 Task: Change background image.
Action: Mouse moved to (351, 94)
Screenshot: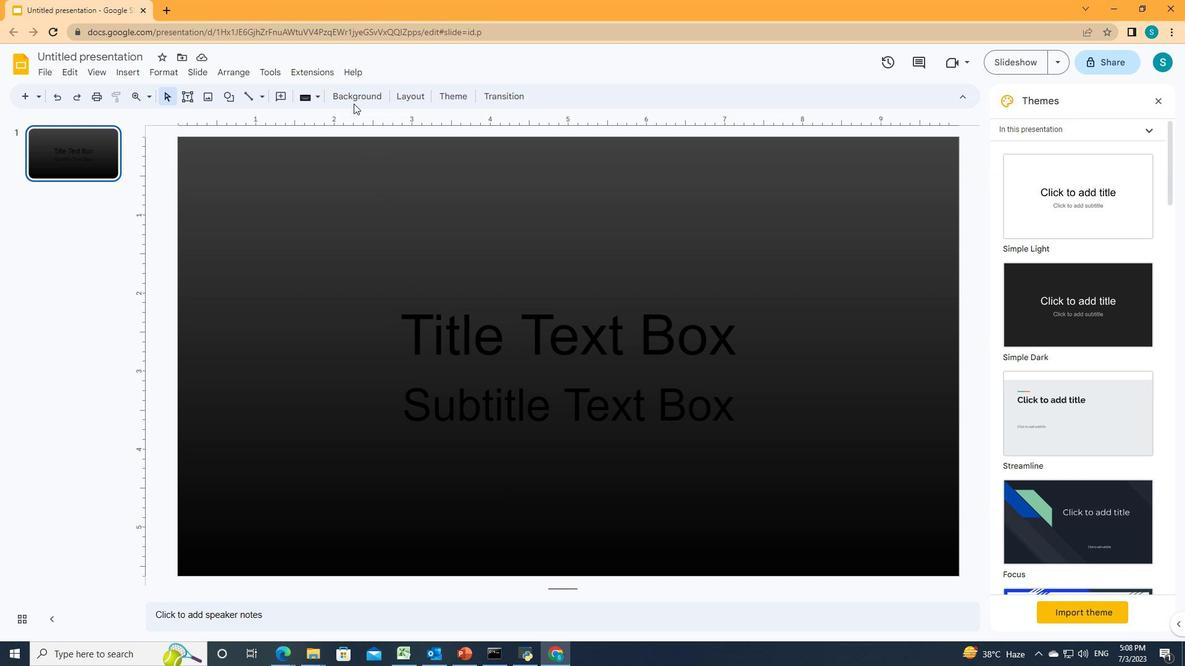 
Action: Mouse pressed left at (351, 94)
Screenshot: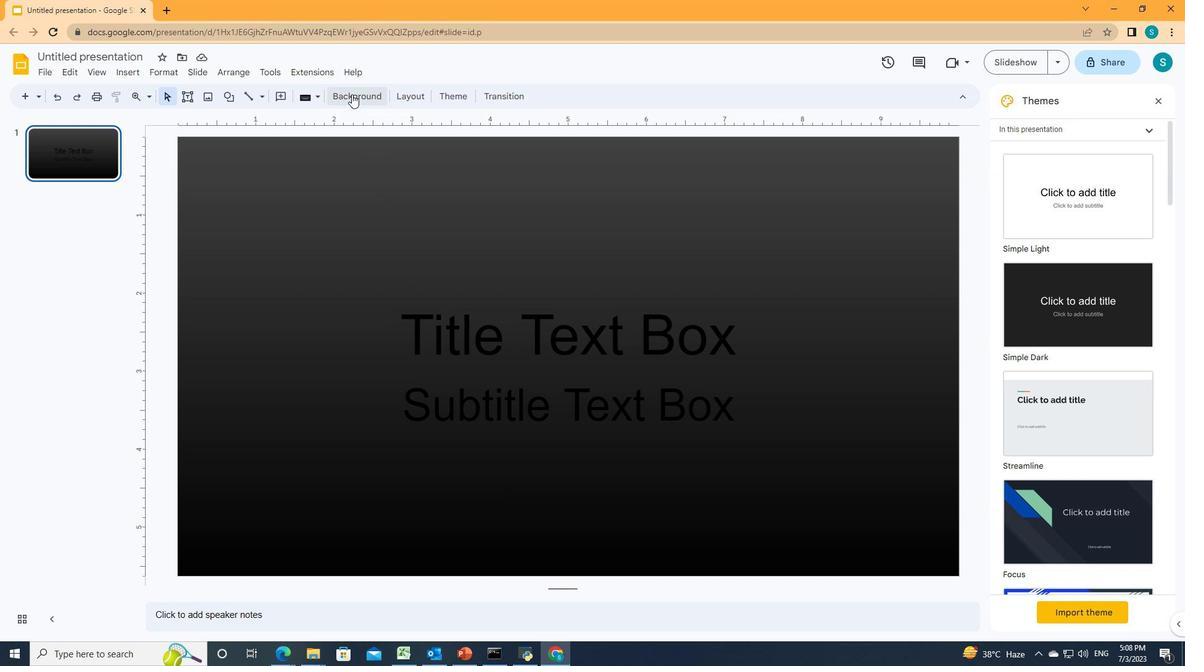 
Action: Mouse moved to (634, 343)
Screenshot: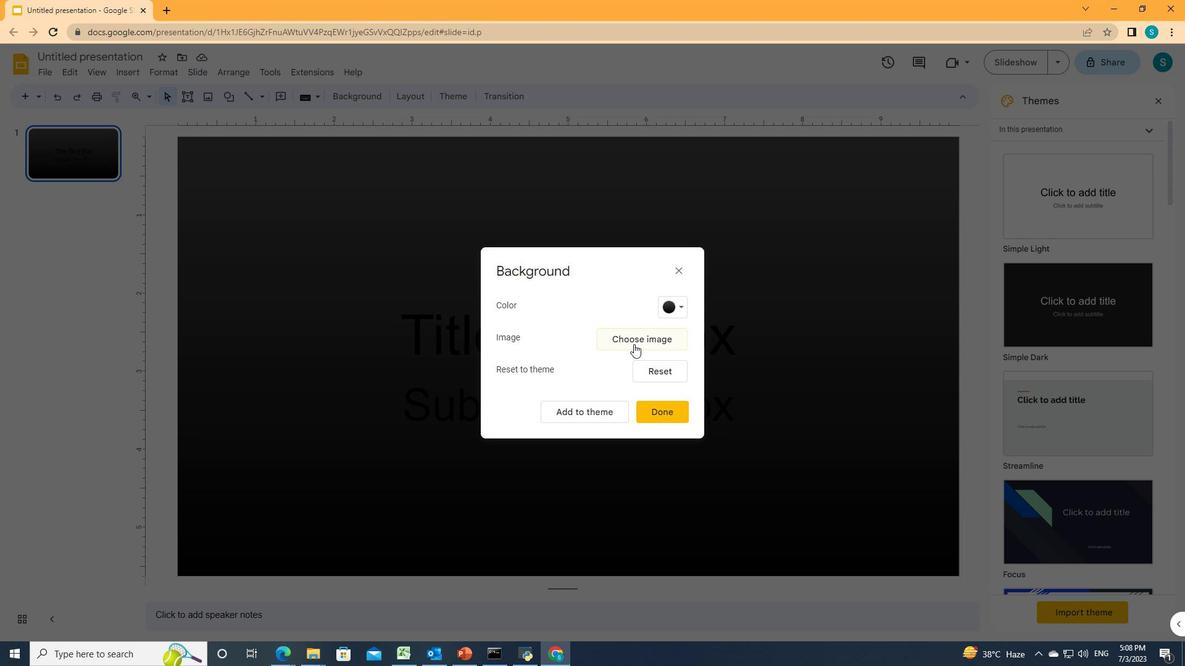 
Action: Mouse pressed left at (634, 343)
Screenshot: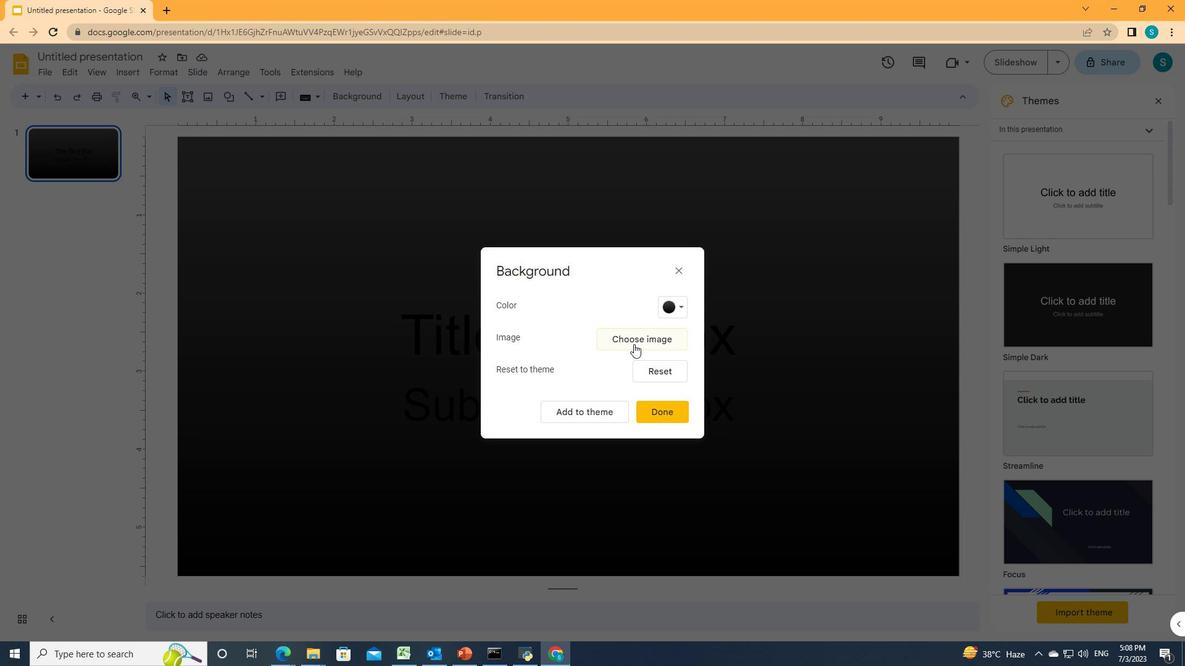 
Action: Mouse moved to (596, 415)
Screenshot: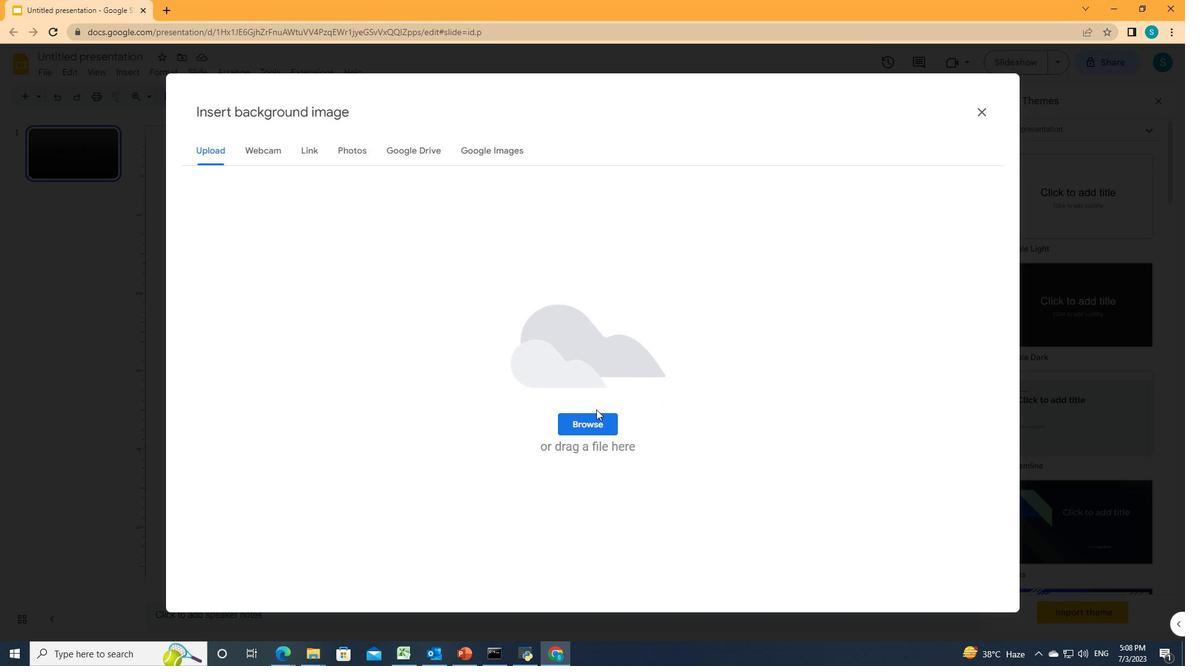 
Action: Mouse pressed left at (596, 415)
Screenshot: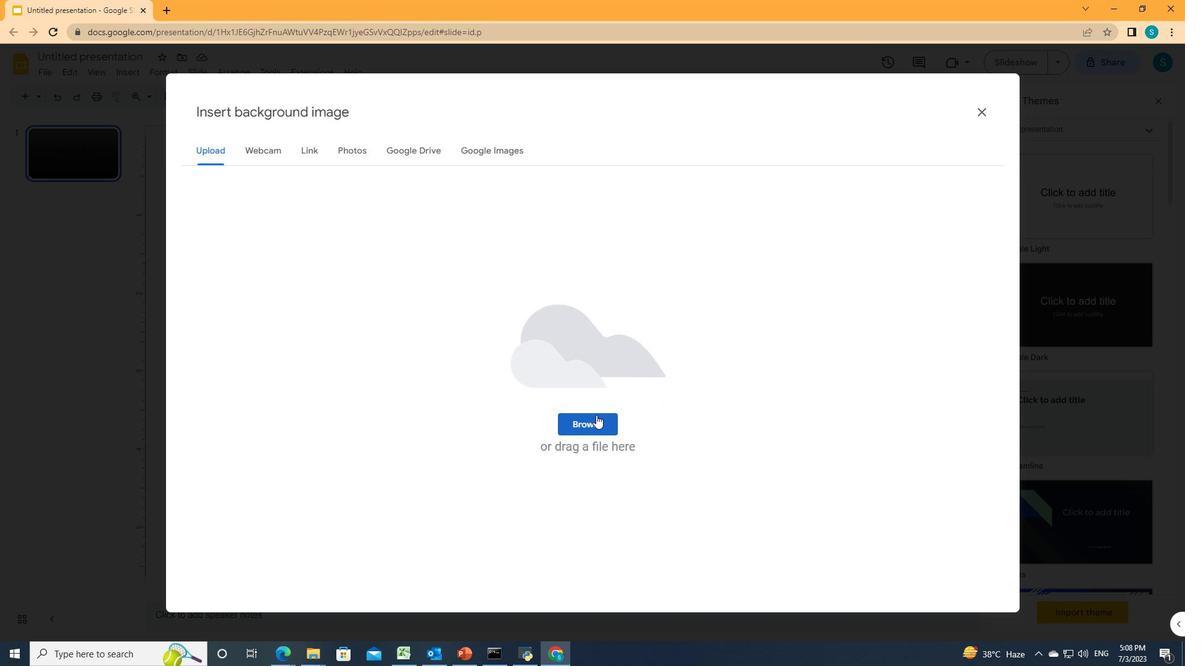 
Action: Mouse moved to (416, 280)
Screenshot: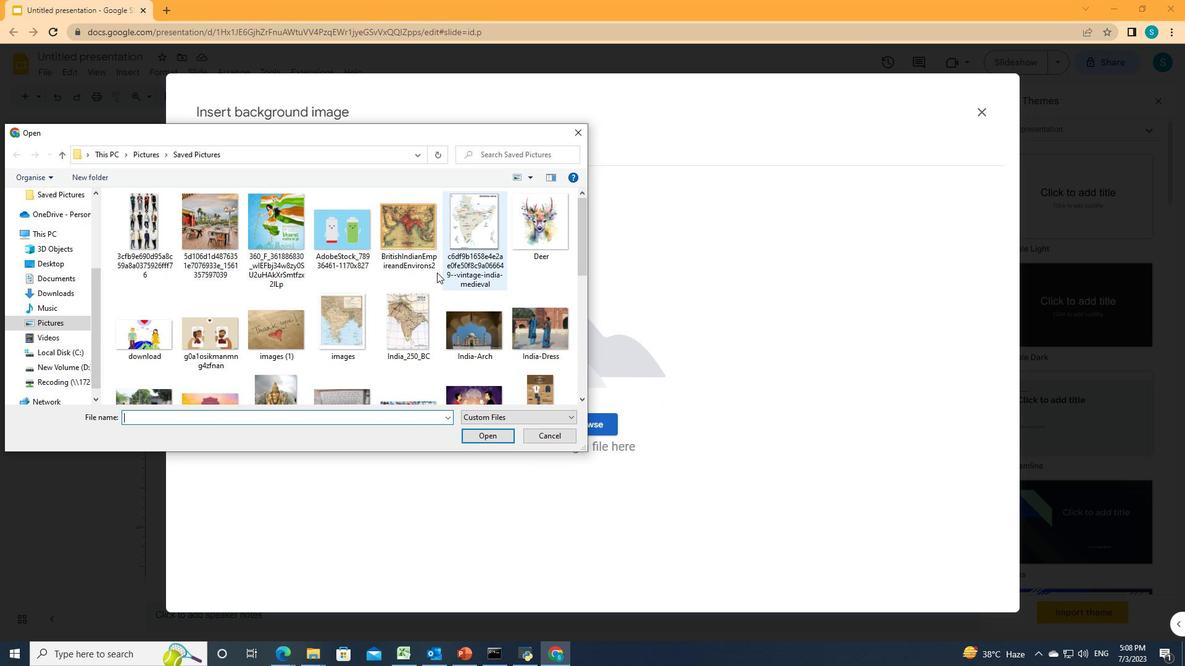 
Action: Mouse scrolled (416, 279) with delta (0, 0)
Screenshot: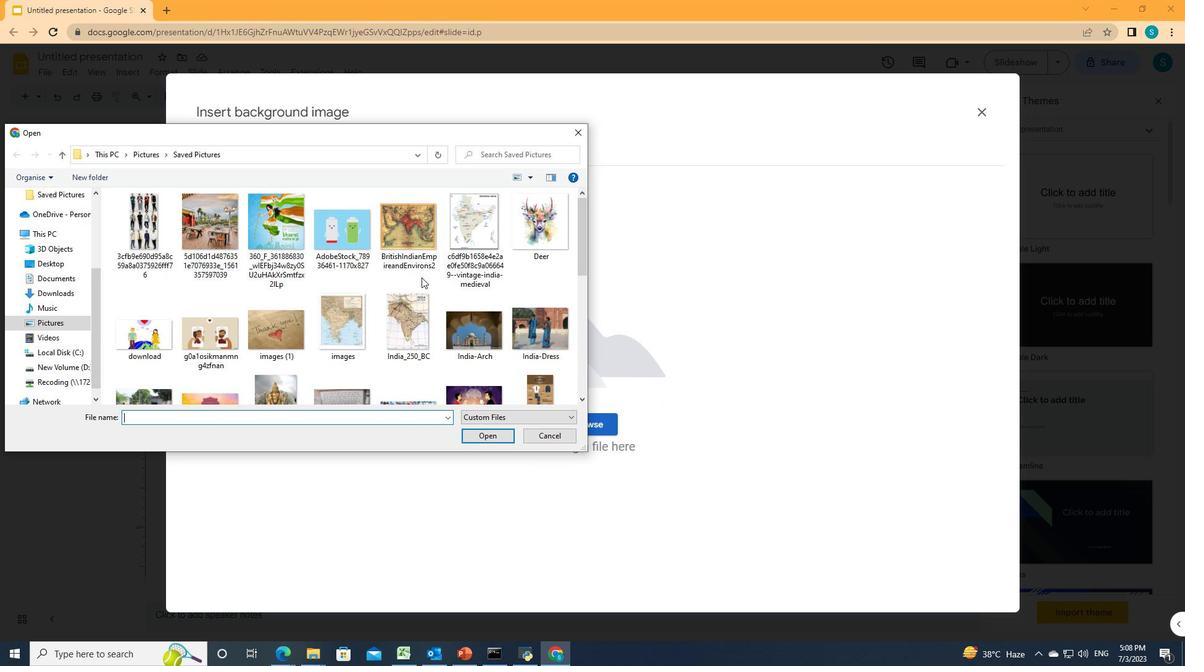 
Action: Mouse scrolled (416, 279) with delta (0, 0)
Screenshot: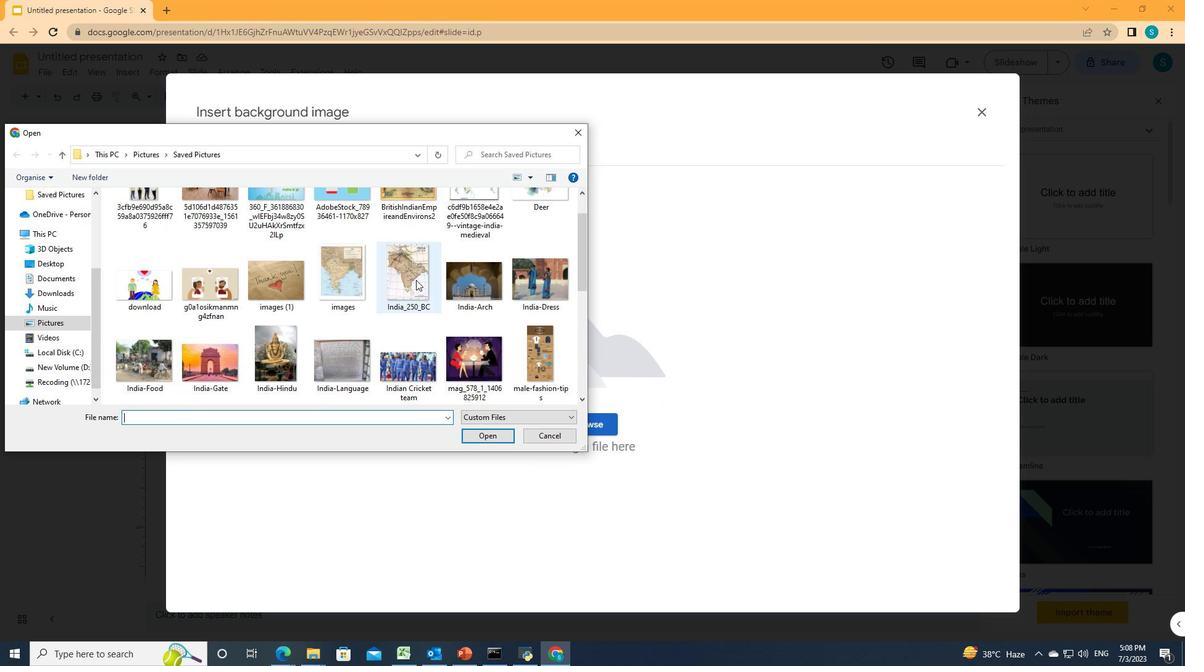 
Action: Mouse moved to (277, 347)
Screenshot: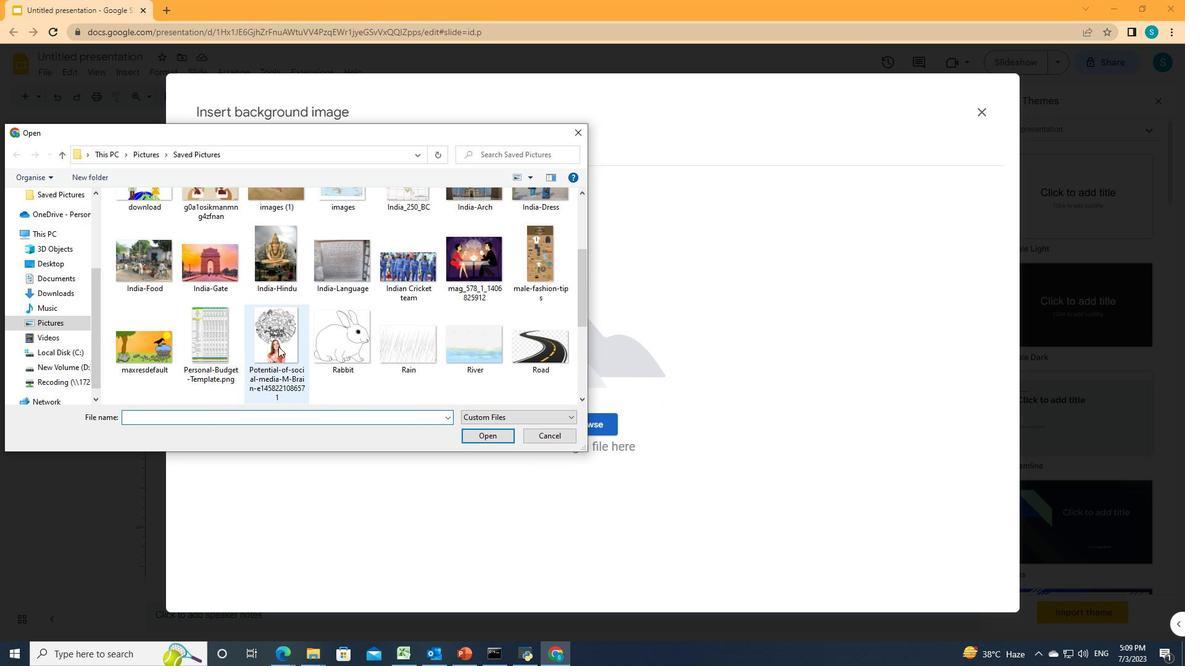 
Action: Mouse scrolled (277, 347) with delta (0, 0)
Screenshot: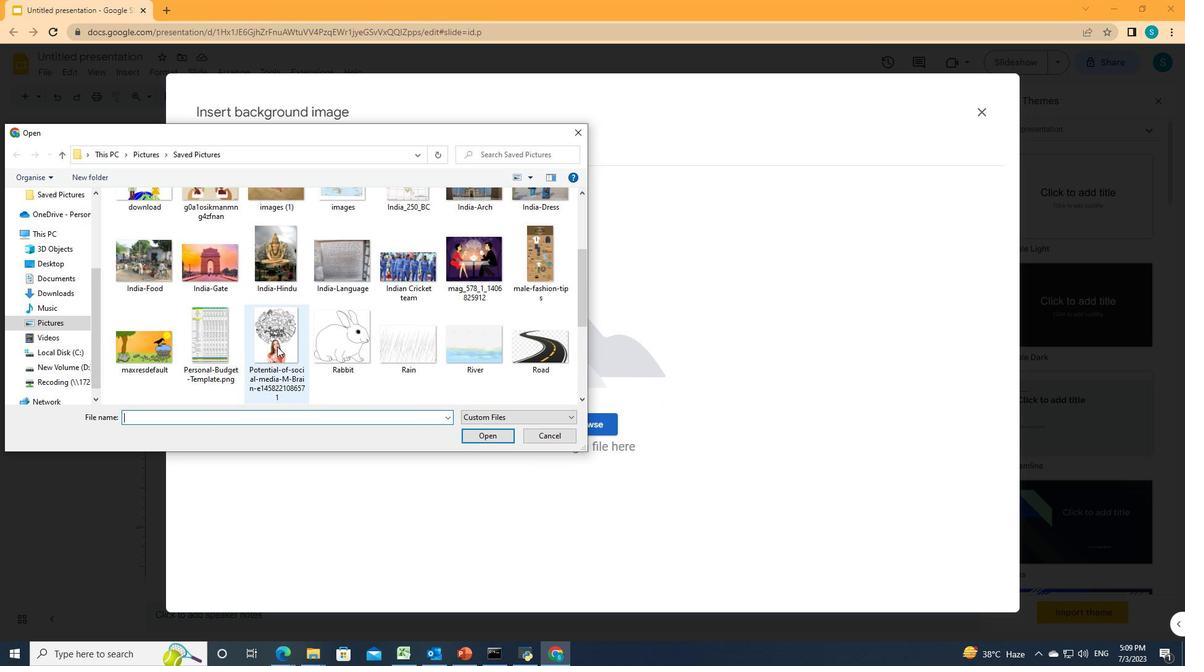 
Action: Mouse moved to (211, 319)
Screenshot: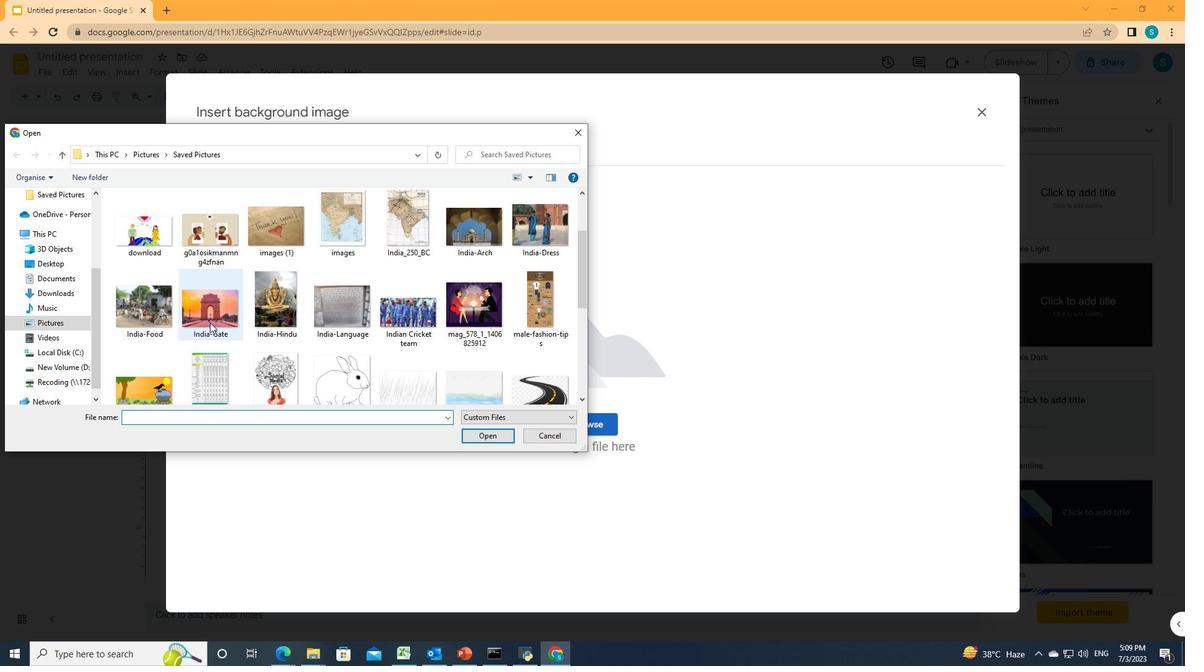 
Action: Mouse pressed left at (211, 319)
Screenshot: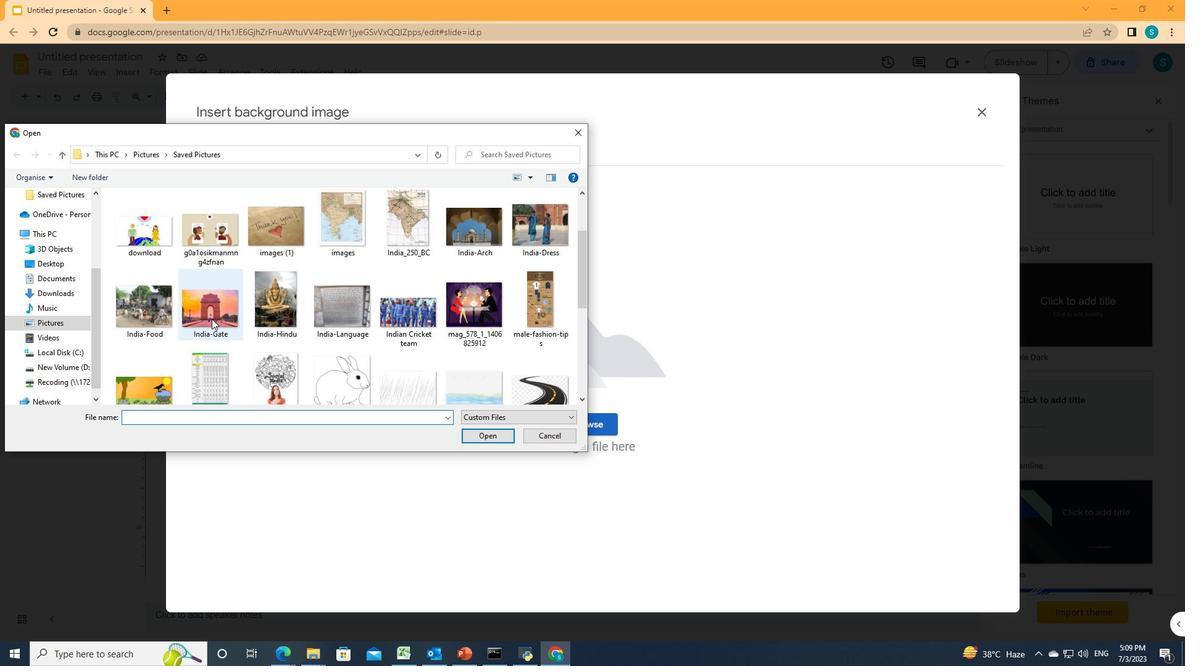 
Action: Mouse moved to (493, 433)
Screenshot: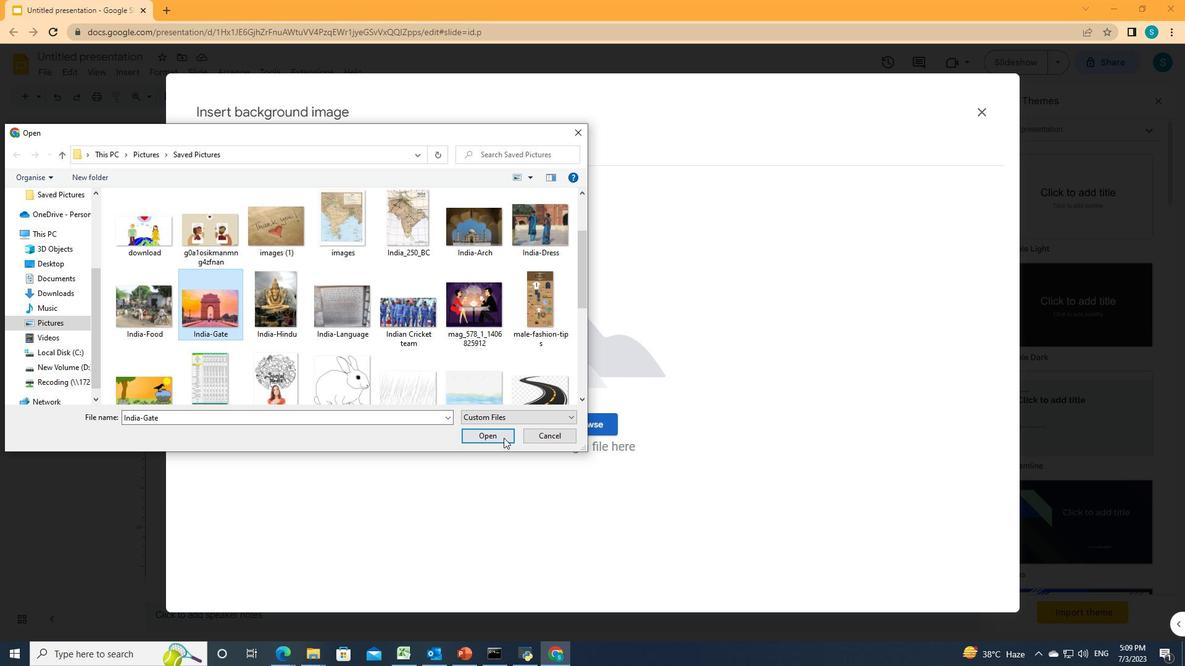 
Action: Mouse pressed left at (493, 433)
Screenshot: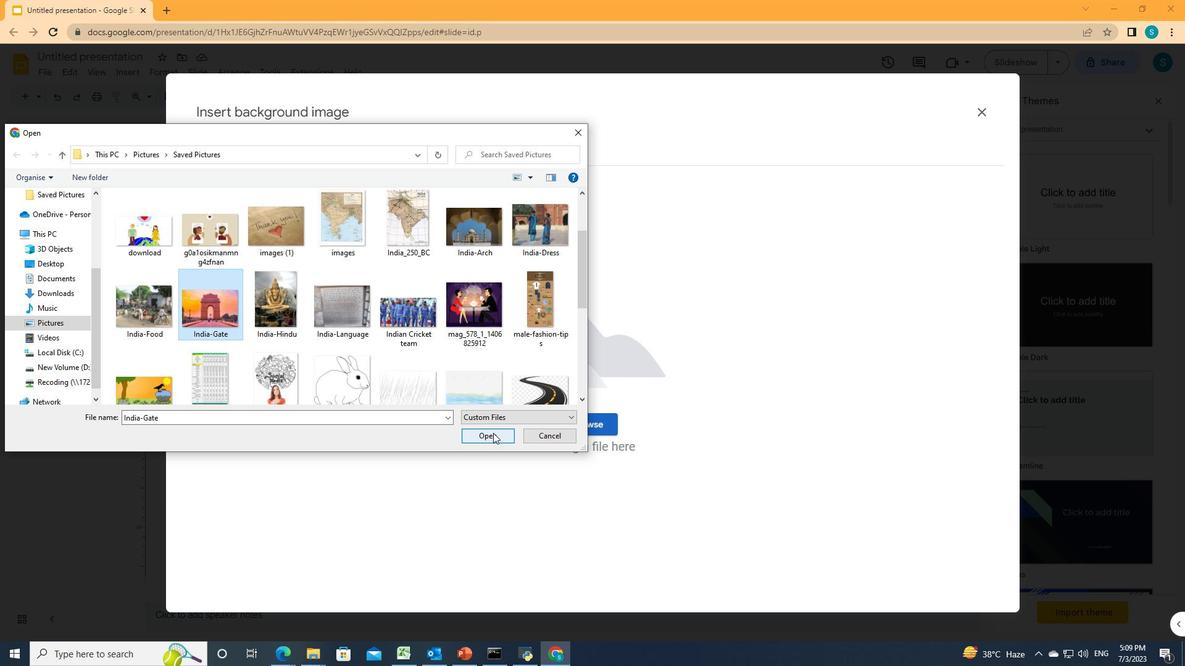
Action: Mouse moved to (660, 414)
Screenshot: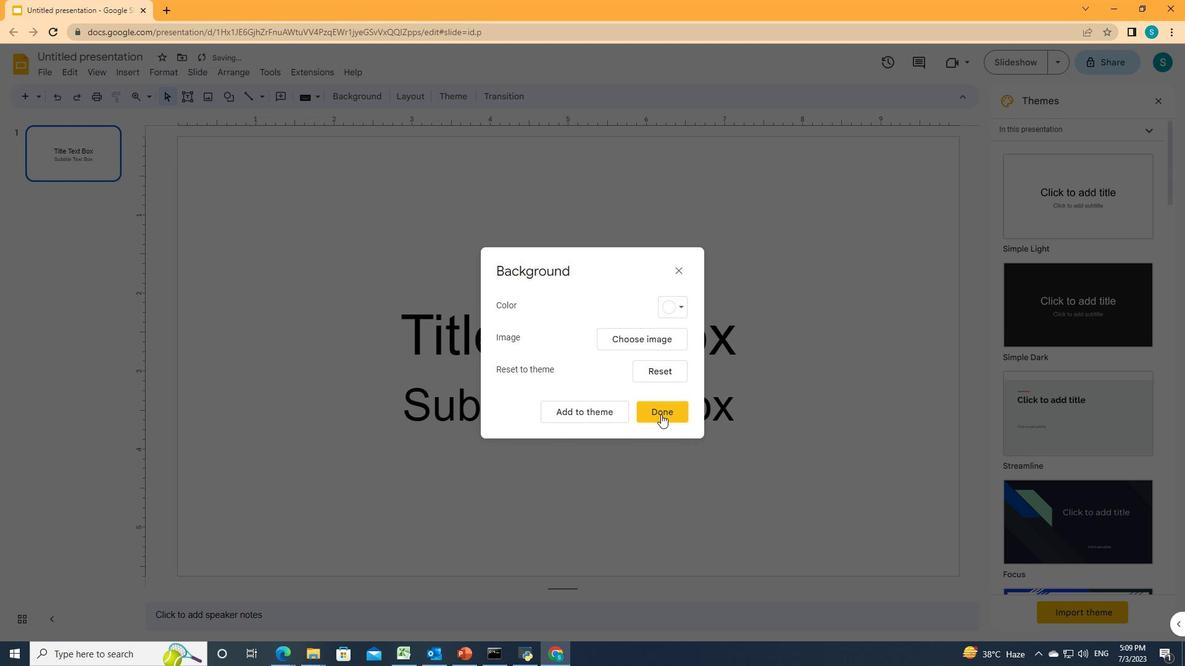 
Action: Mouse pressed left at (660, 414)
Screenshot: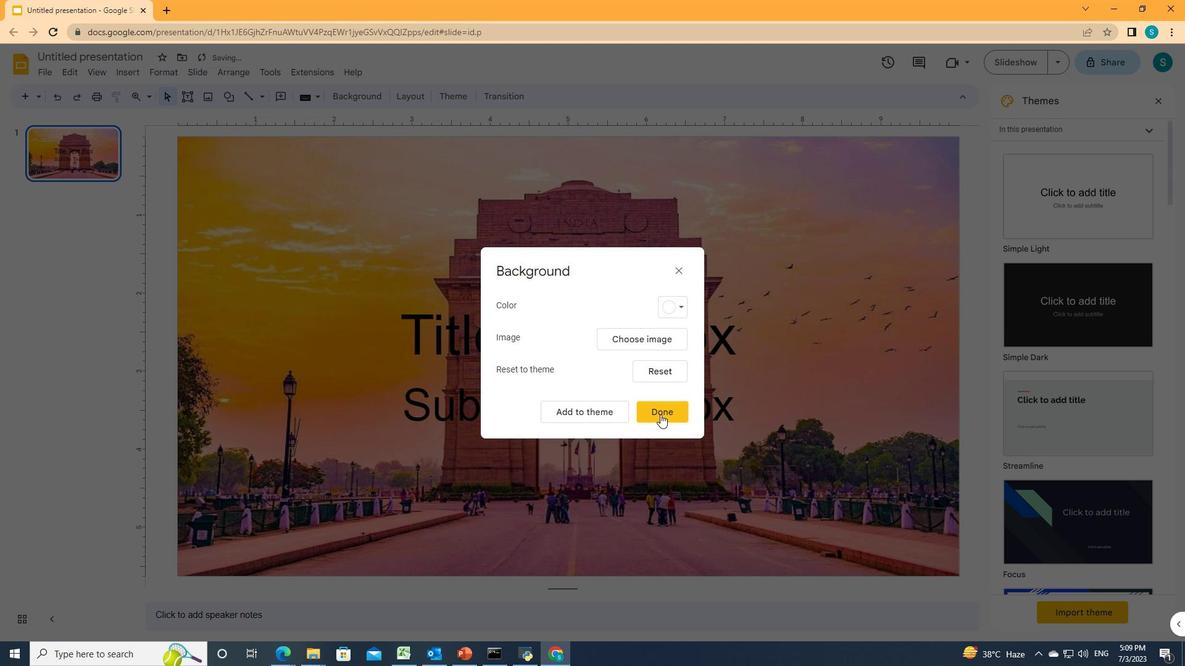 
Action: Mouse moved to (656, 414)
Screenshot: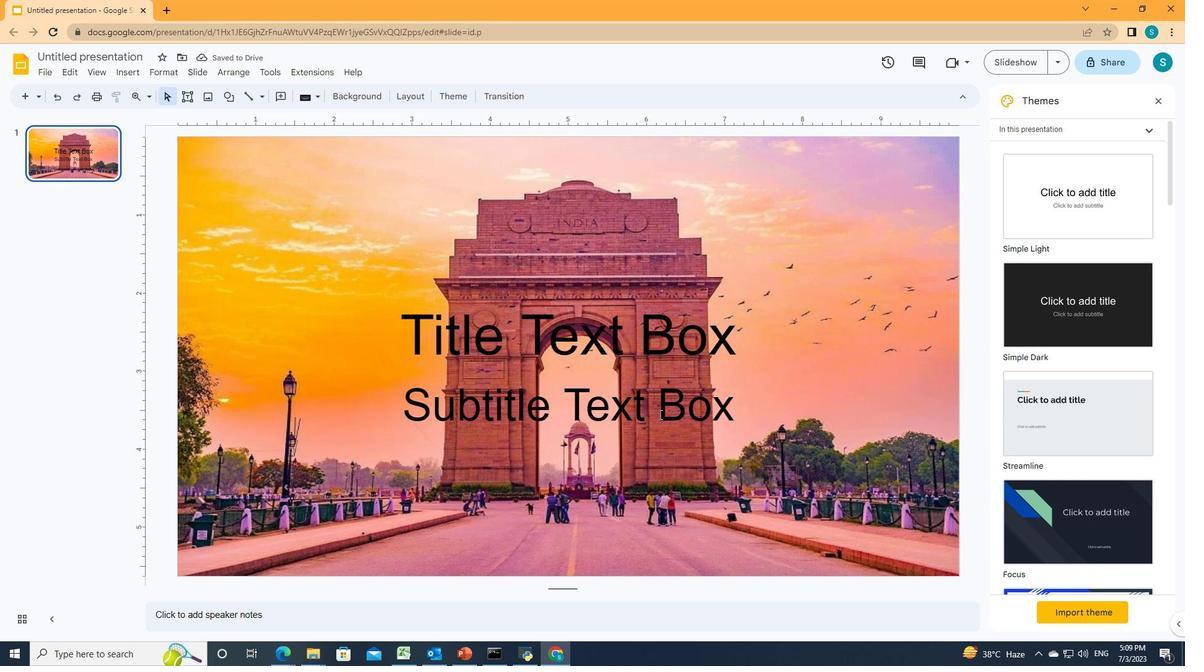 
